 Task: Select workspace type "Others".
Action: Mouse moved to (453, 275)
Screenshot: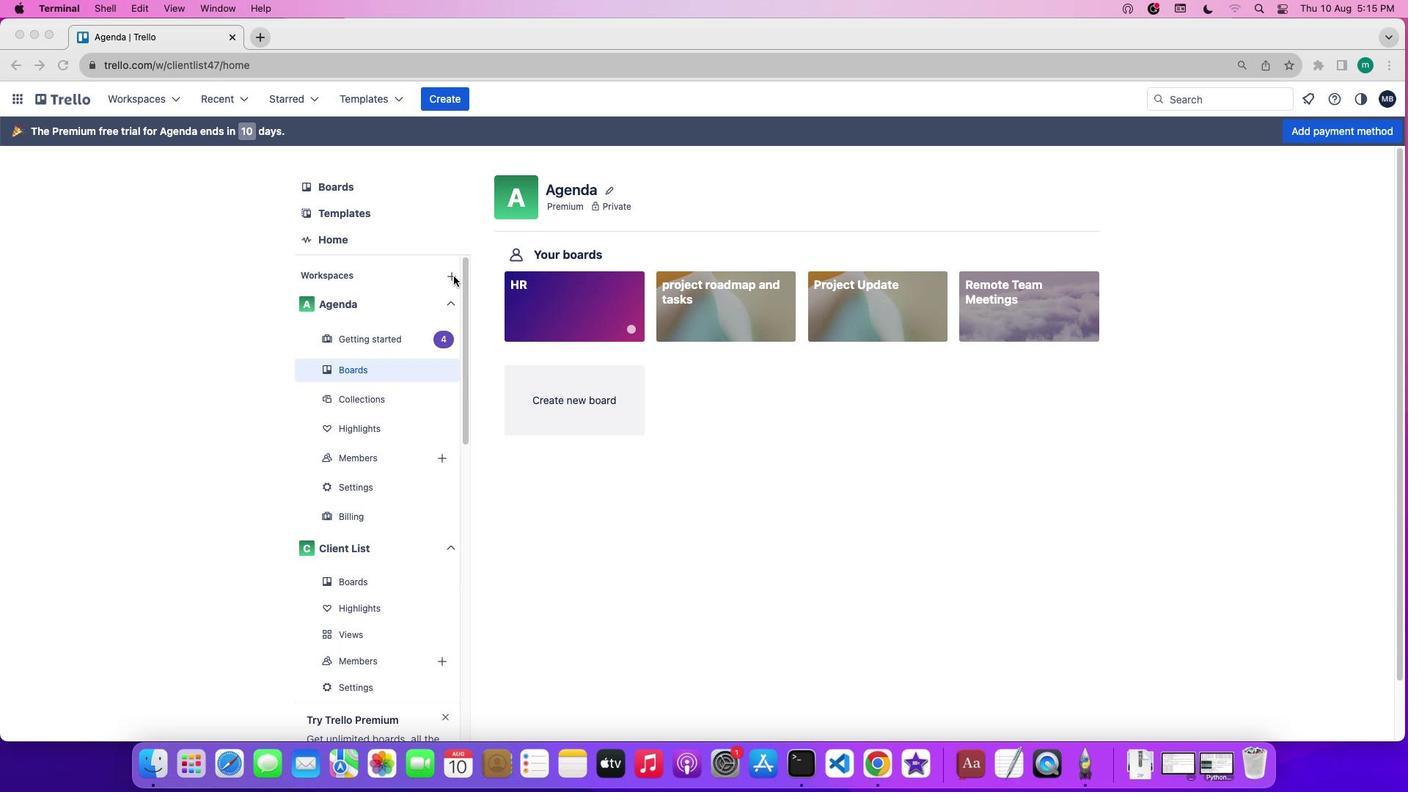 
Action: Mouse pressed left at (453, 275)
Screenshot: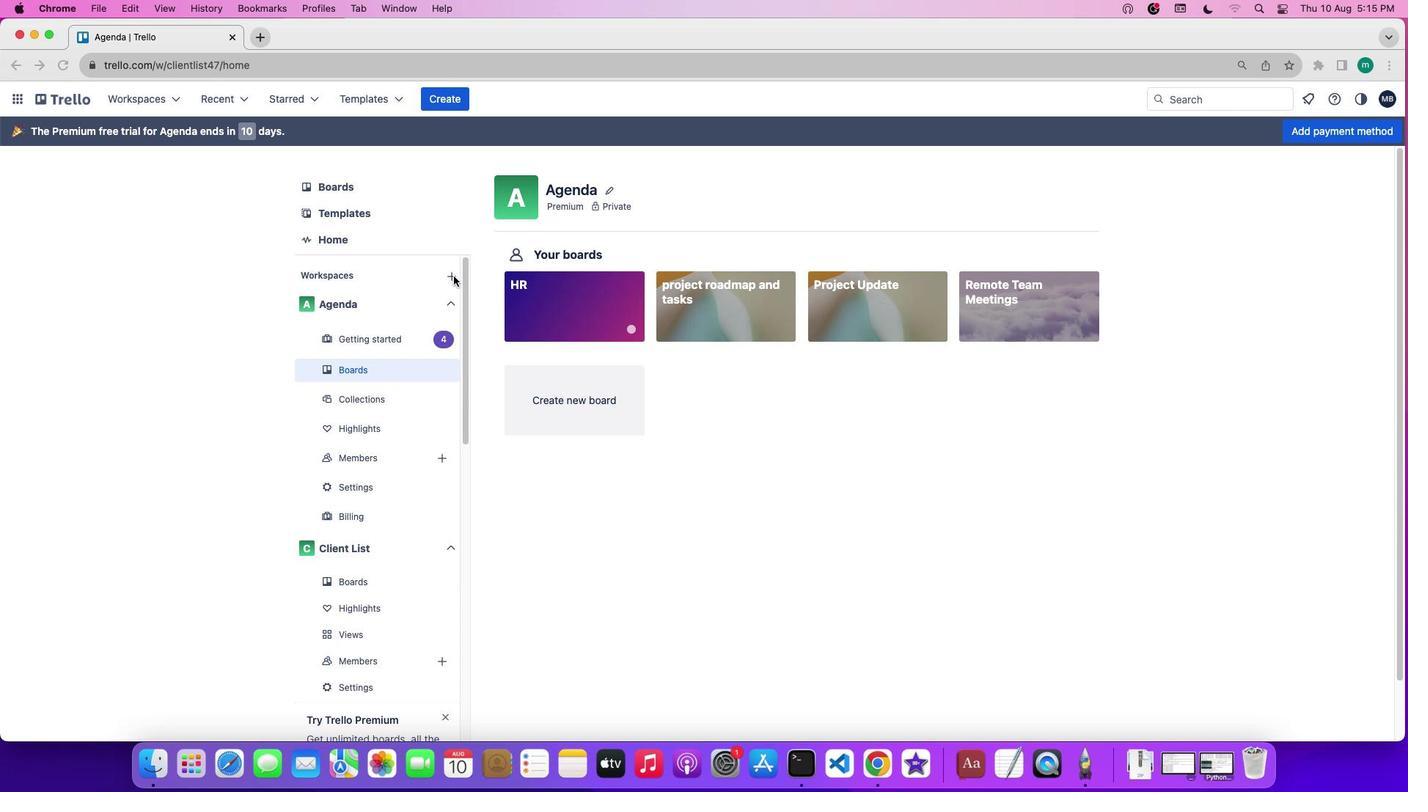 
Action: Mouse pressed left at (453, 275)
Screenshot: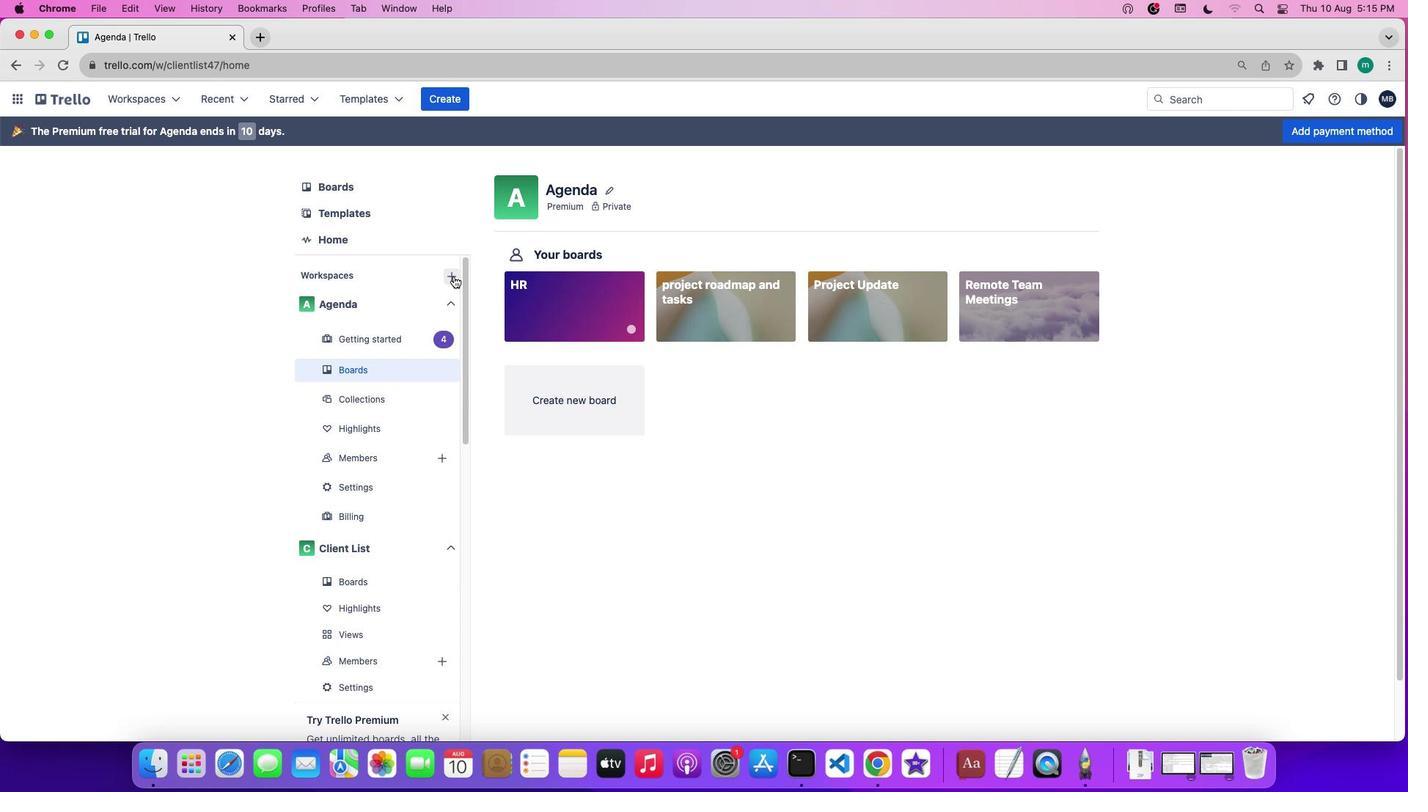 
Action: Mouse moved to (596, 365)
Screenshot: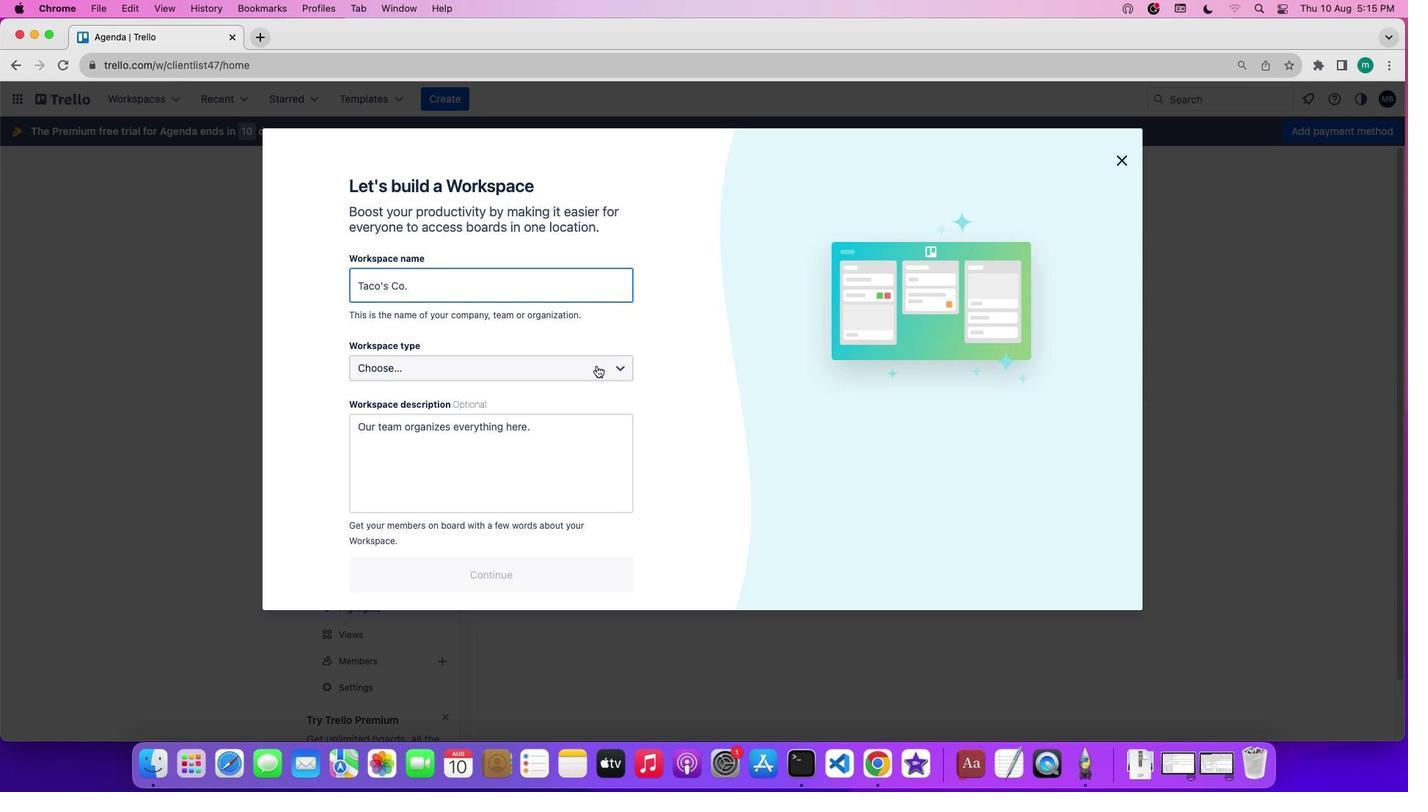 
Action: Mouse pressed left at (596, 365)
Screenshot: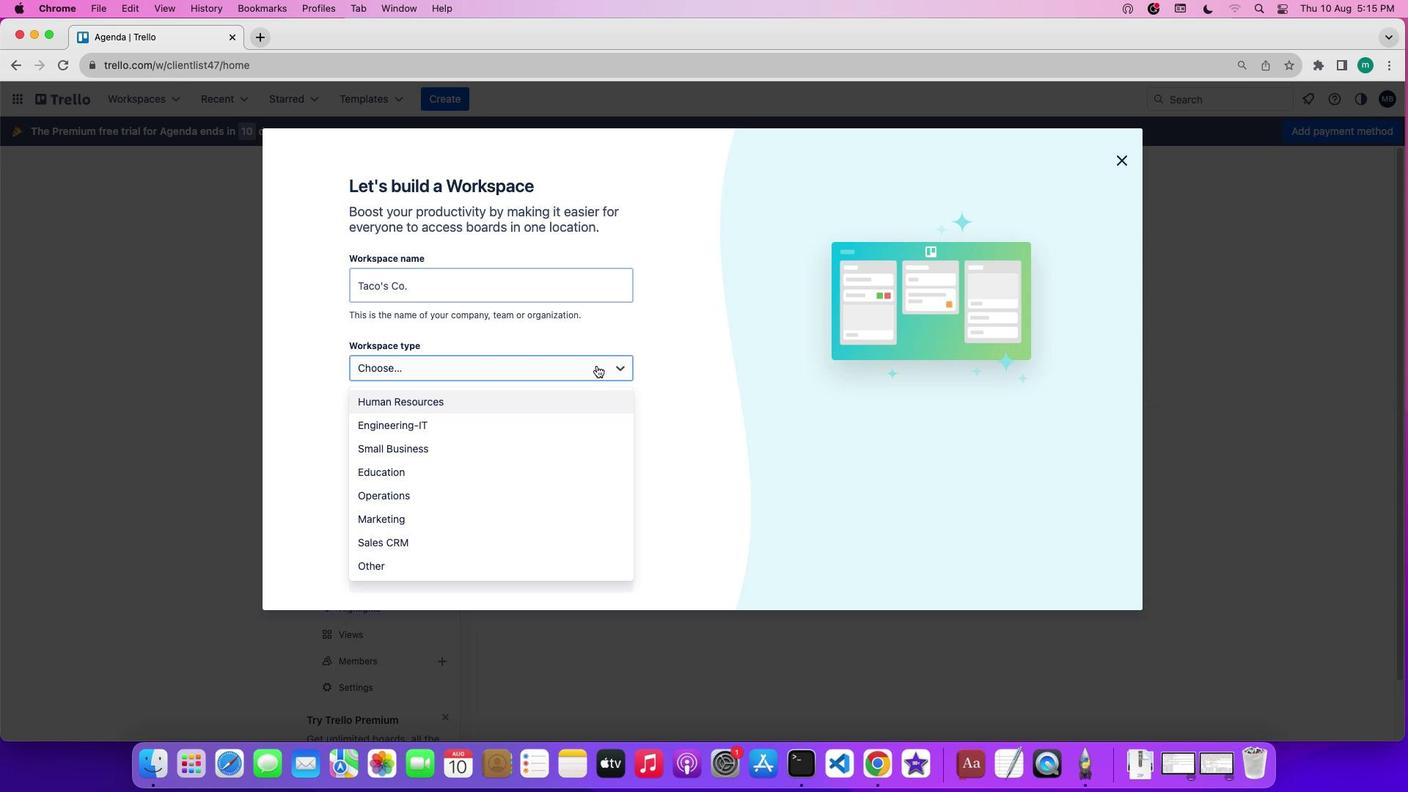
Action: Mouse moved to (545, 567)
Screenshot: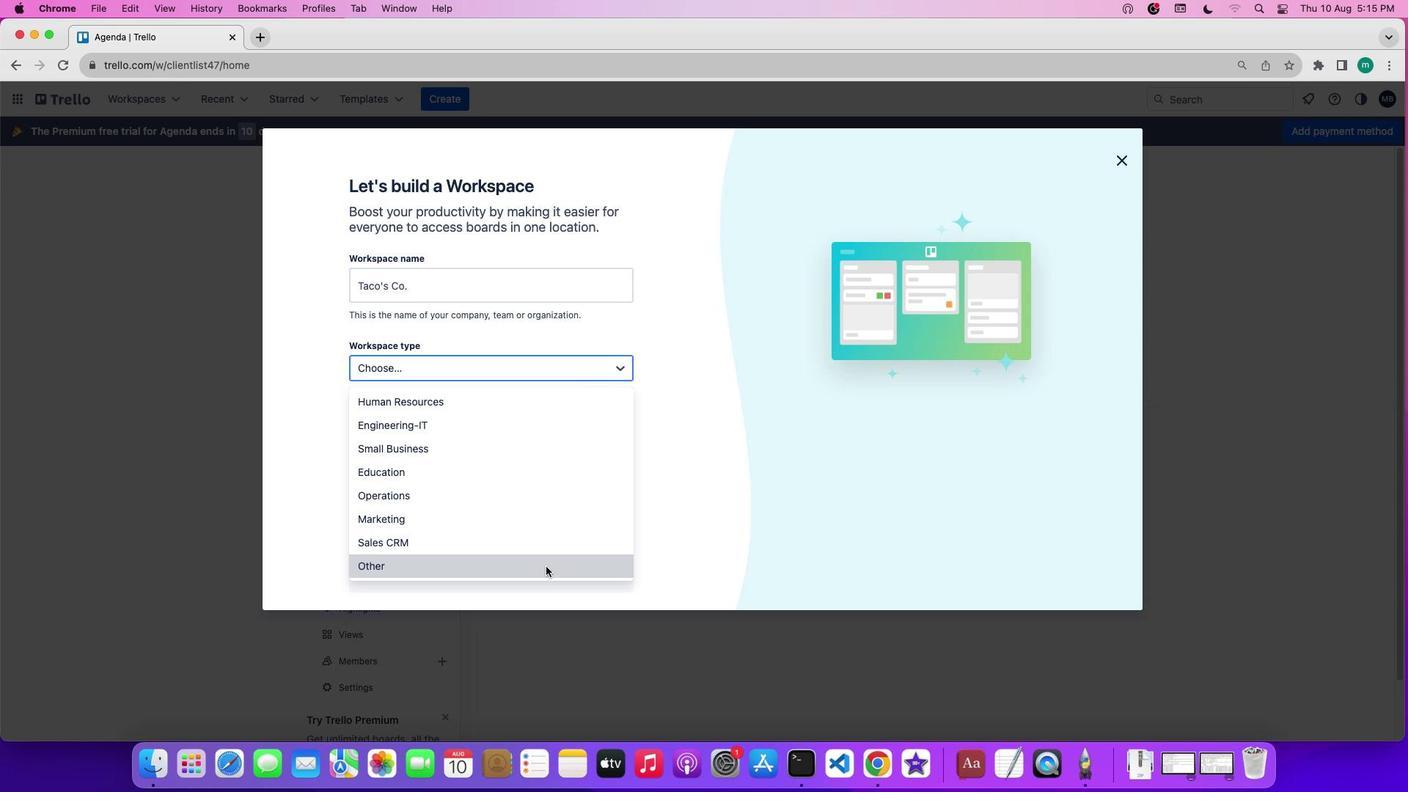 
Action: Mouse pressed left at (545, 567)
Screenshot: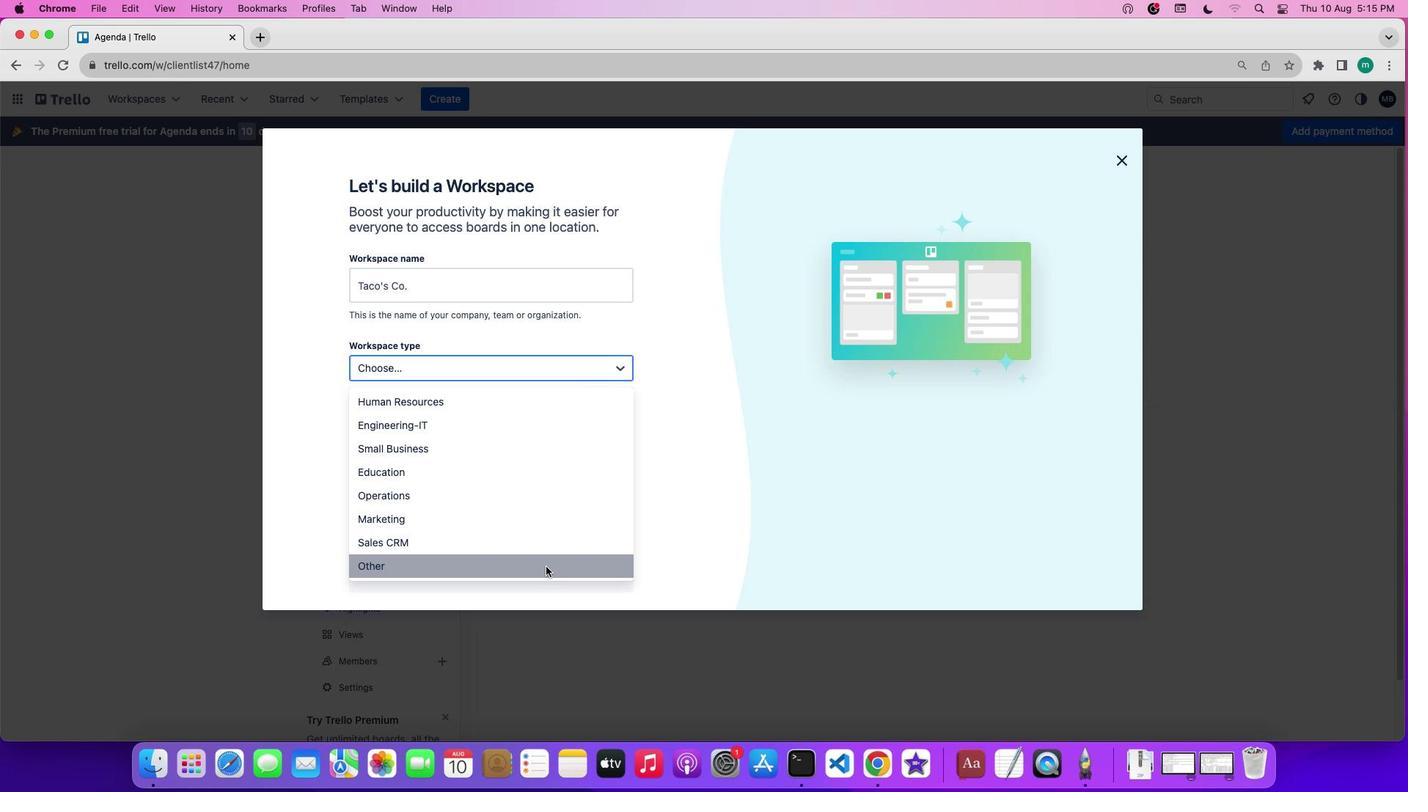 
